 Task: In the  document resolutionconflicts.txt Select the text and change paragraph spacing to  '1.5' Change page orientation to  'Landscape' Add Page color Navy Blue
Action: Mouse moved to (307, 417)
Screenshot: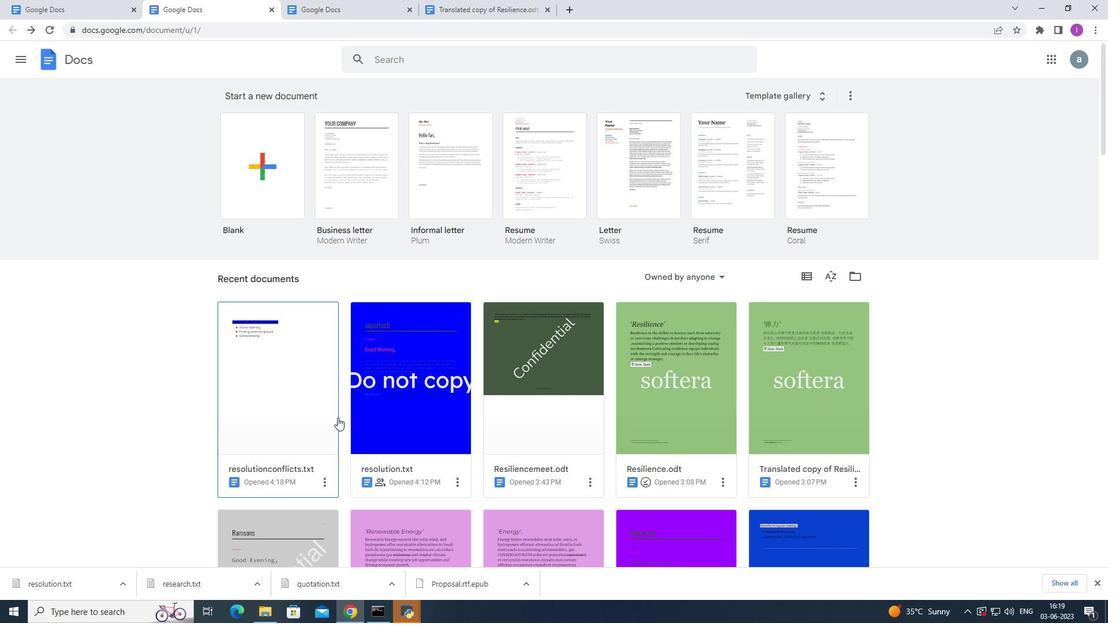 
Action: Mouse pressed left at (307, 417)
Screenshot: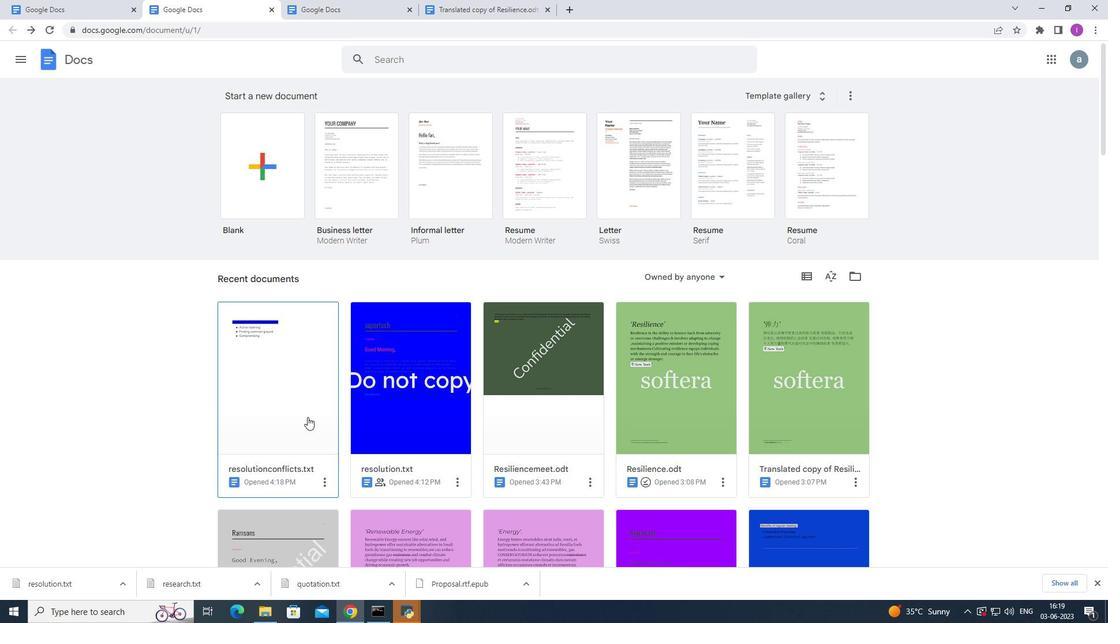 
Action: Mouse moved to (336, 181)
Screenshot: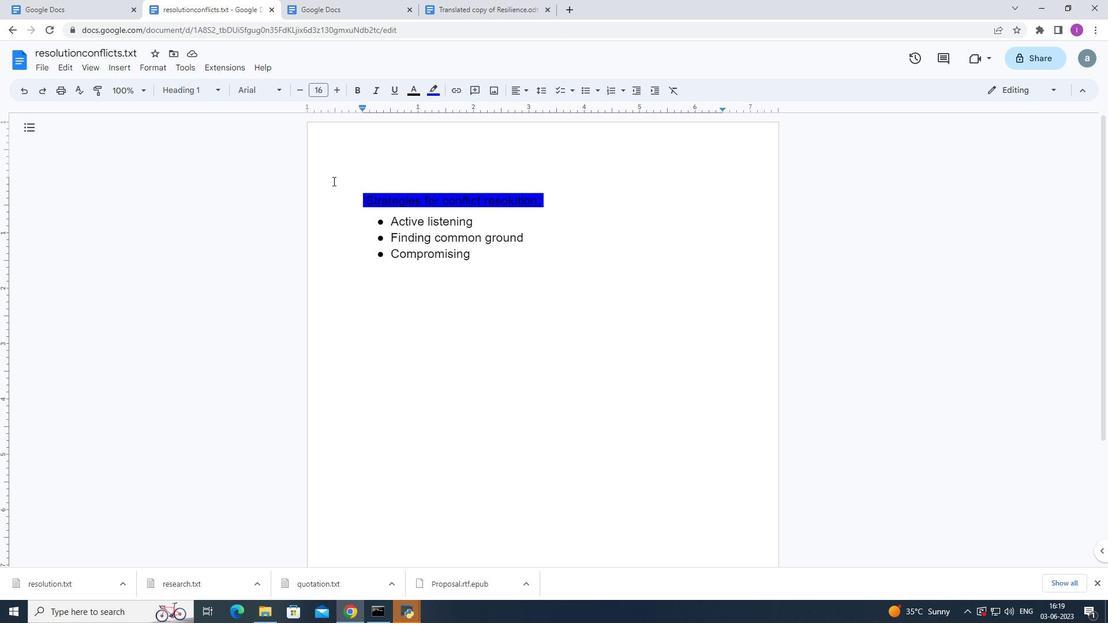
Action: Mouse pressed left at (336, 181)
Screenshot: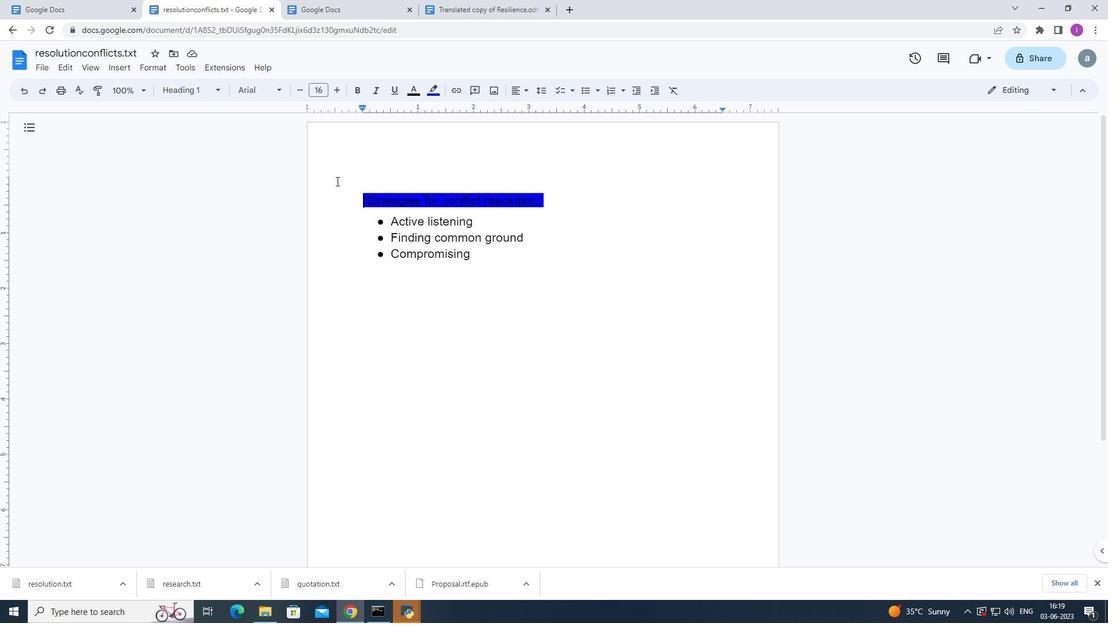 
Action: Mouse moved to (544, 95)
Screenshot: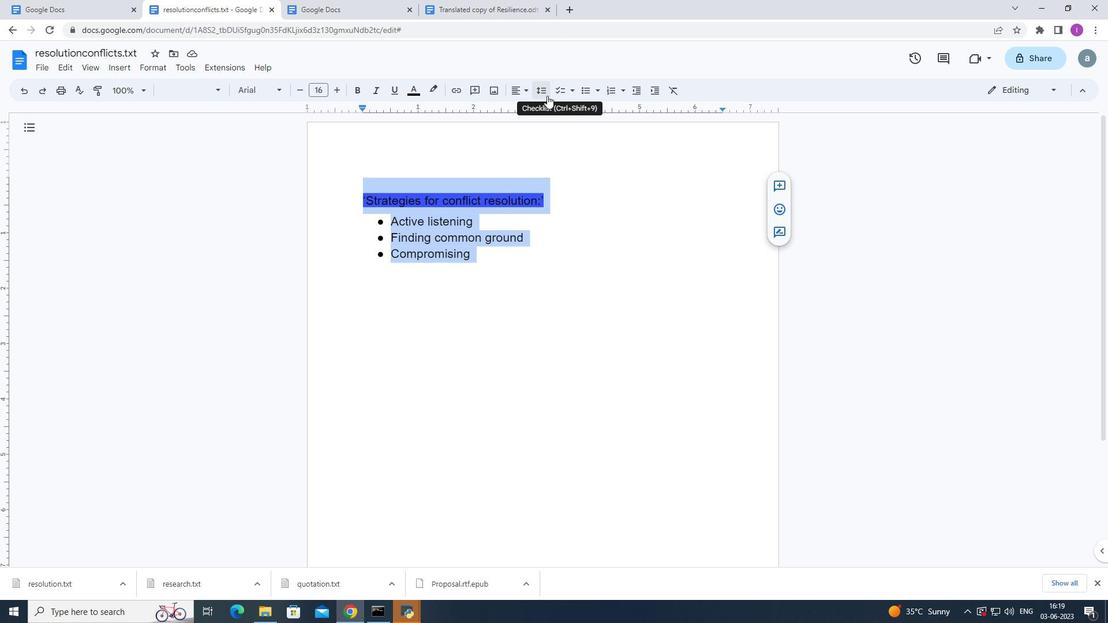 
Action: Mouse pressed left at (544, 95)
Screenshot: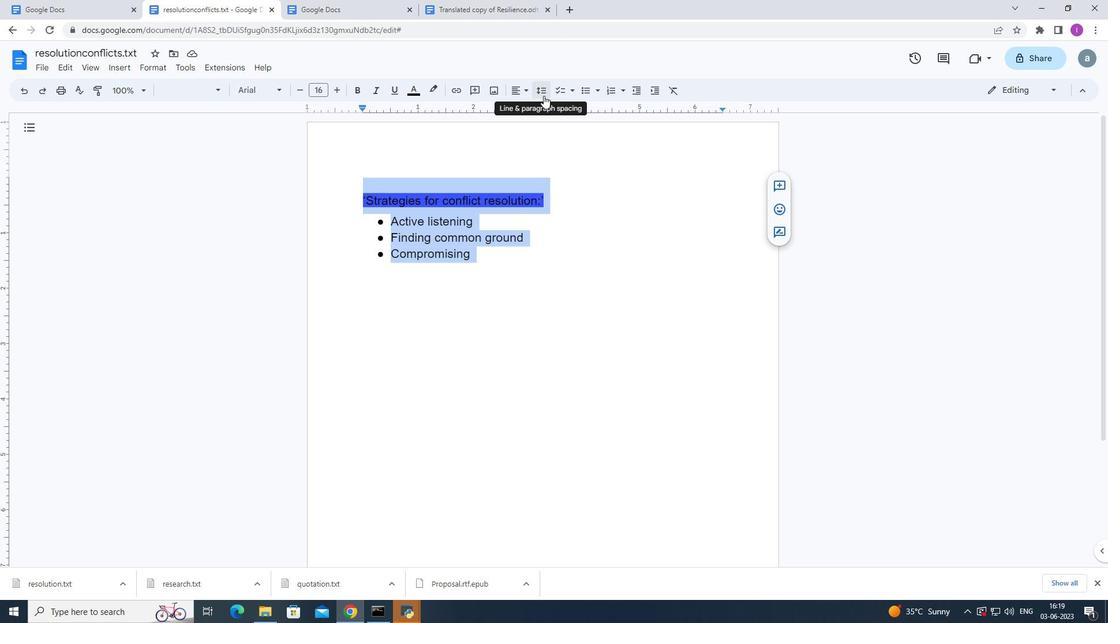 
Action: Mouse moved to (566, 149)
Screenshot: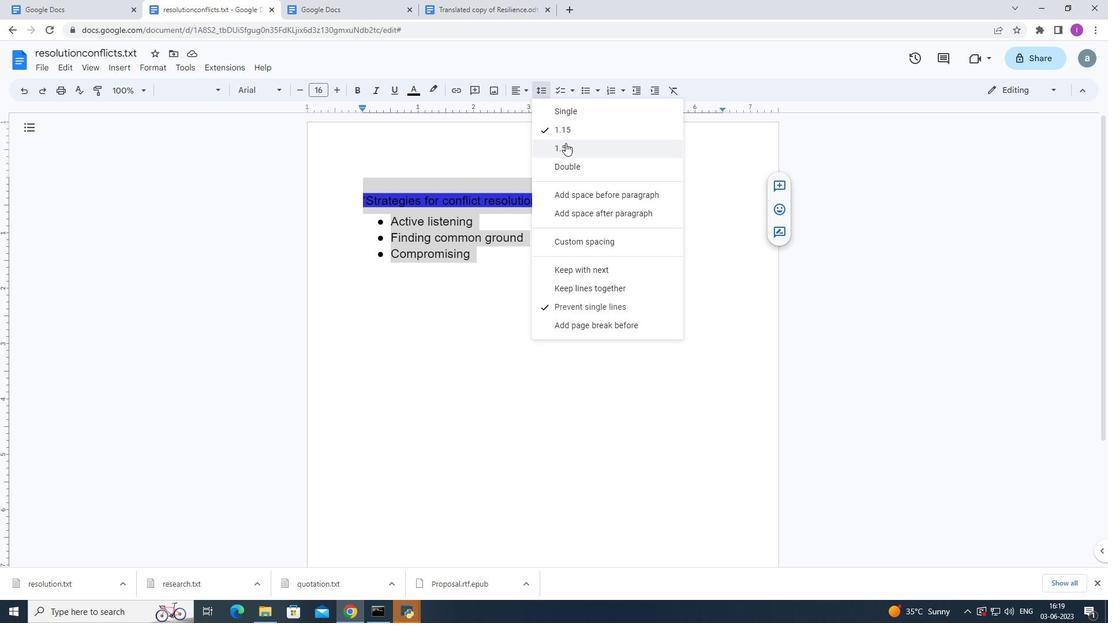 
Action: Mouse pressed left at (566, 149)
Screenshot: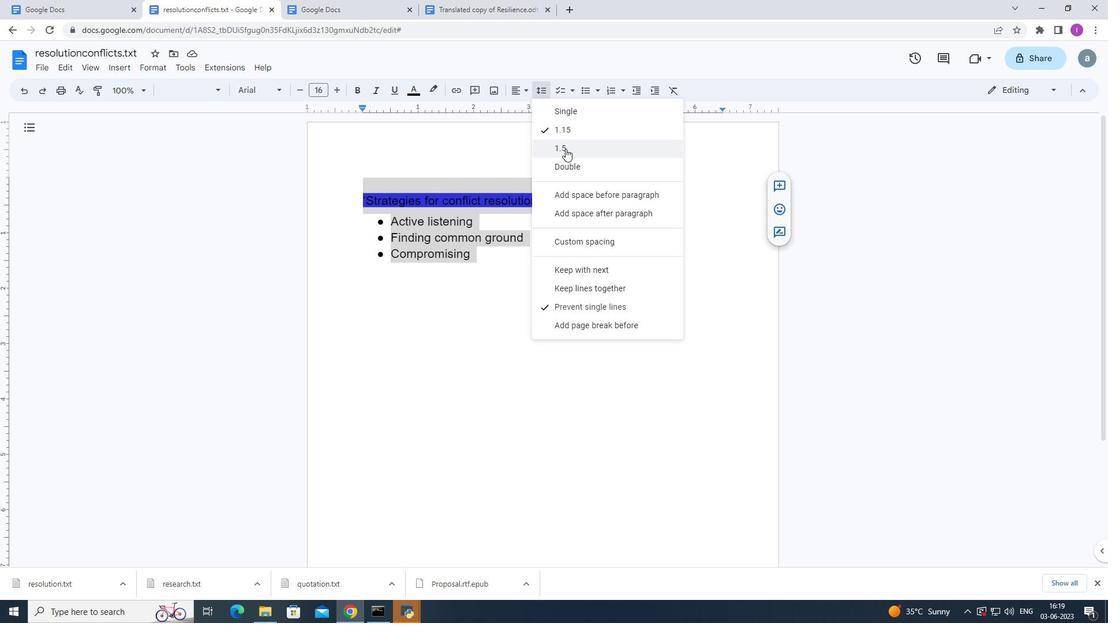 
Action: Mouse moved to (269, 191)
Screenshot: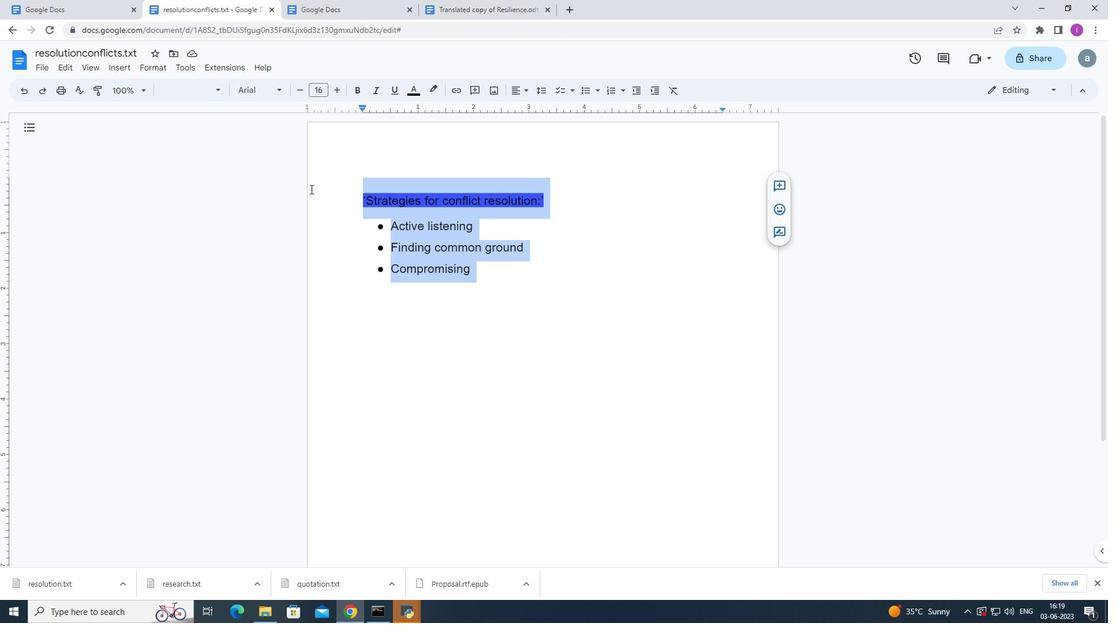 
Action: Mouse pressed left at (269, 191)
Screenshot: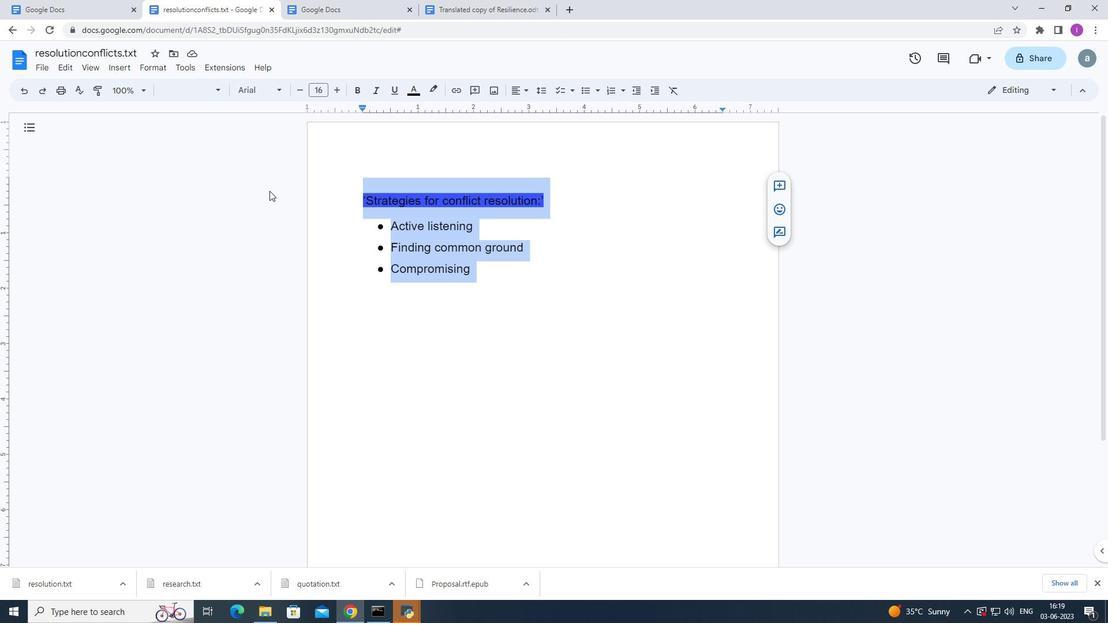 
Action: Mouse moved to (41, 65)
Screenshot: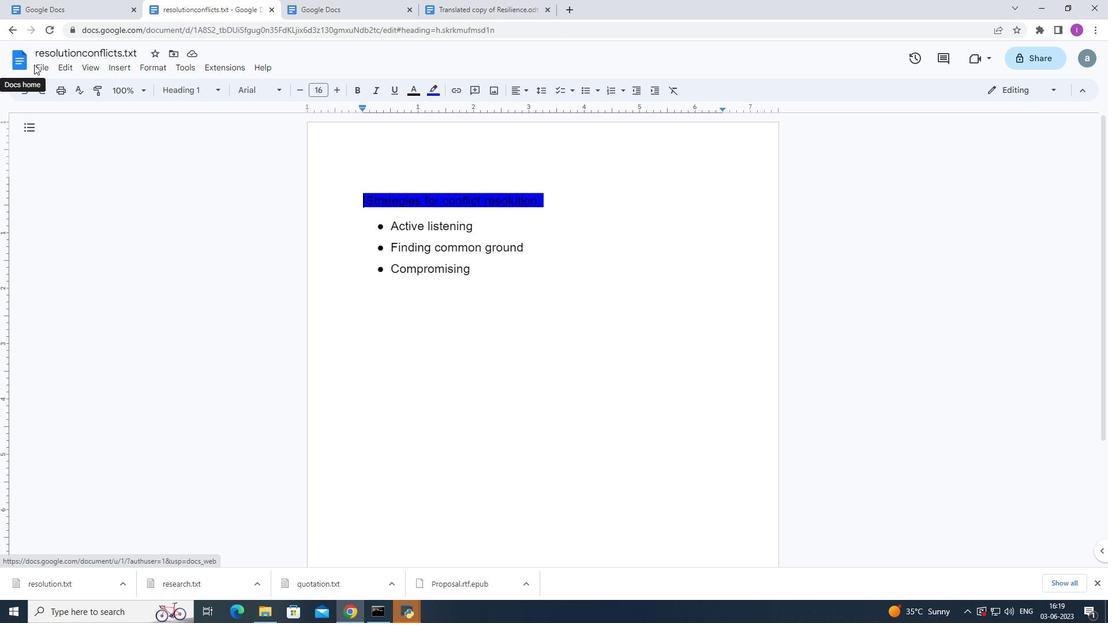 
Action: Mouse pressed left at (41, 65)
Screenshot: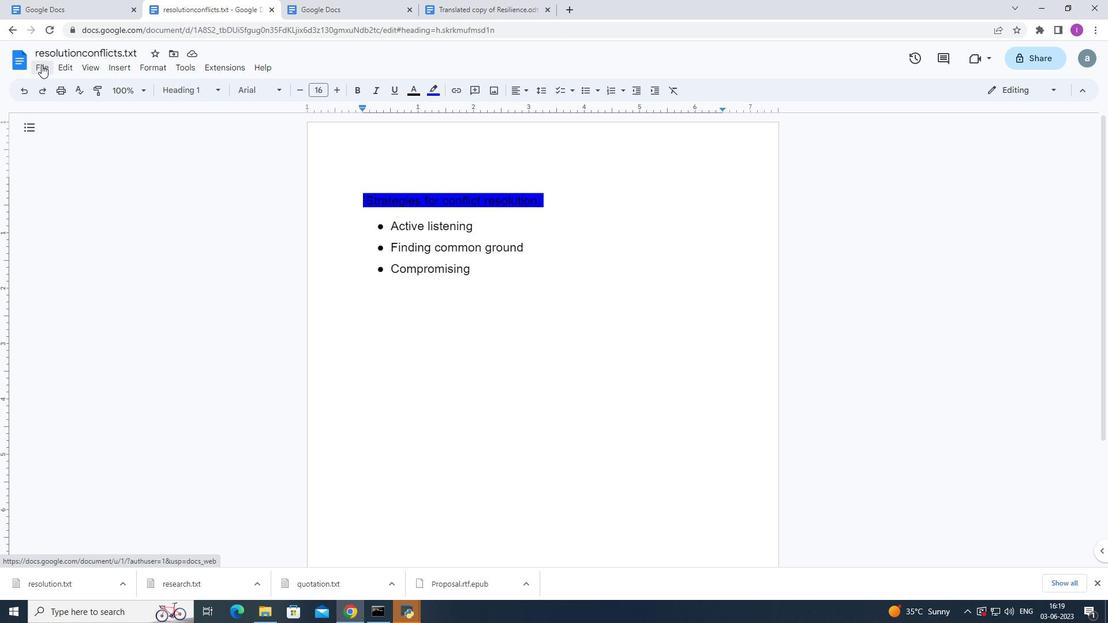 
Action: Mouse moved to (95, 385)
Screenshot: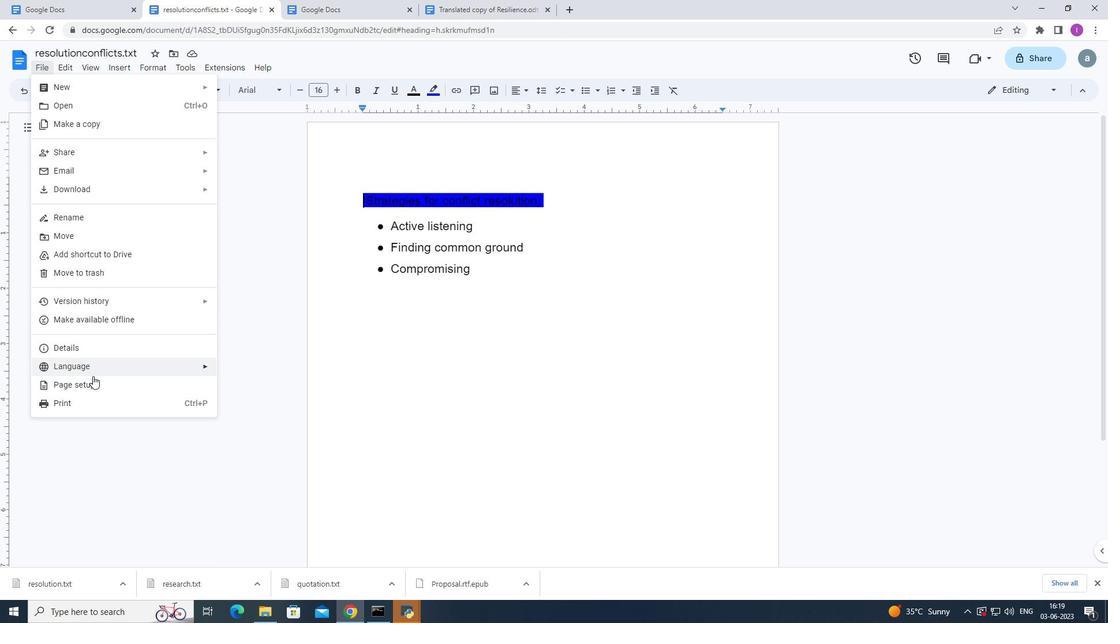 
Action: Mouse pressed left at (95, 385)
Screenshot: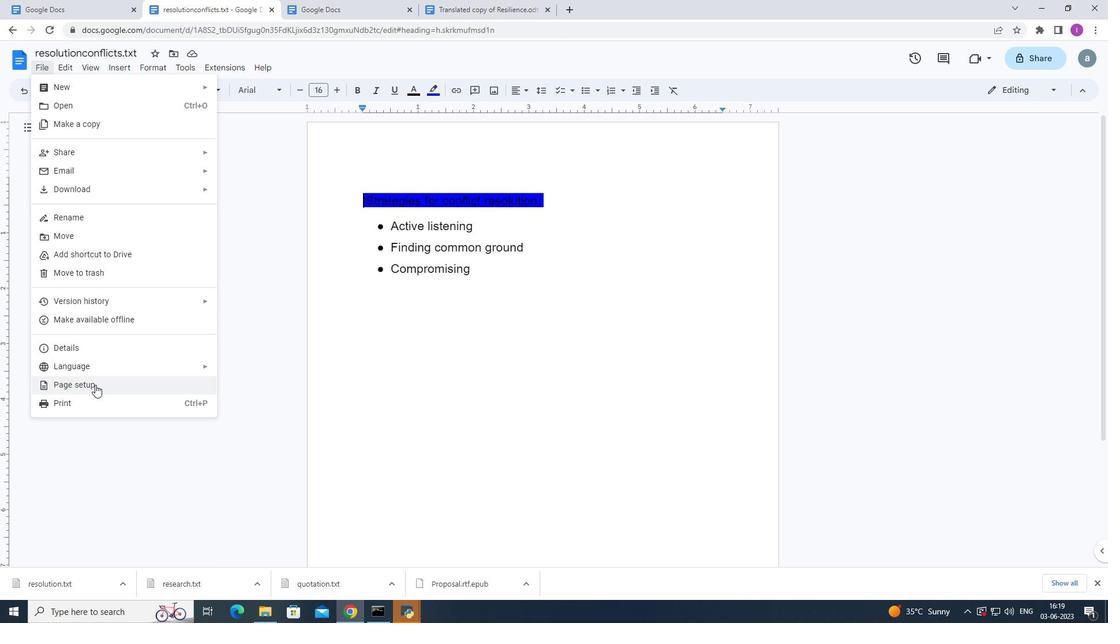 
Action: Mouse moved to (510, 286)
Screenshot: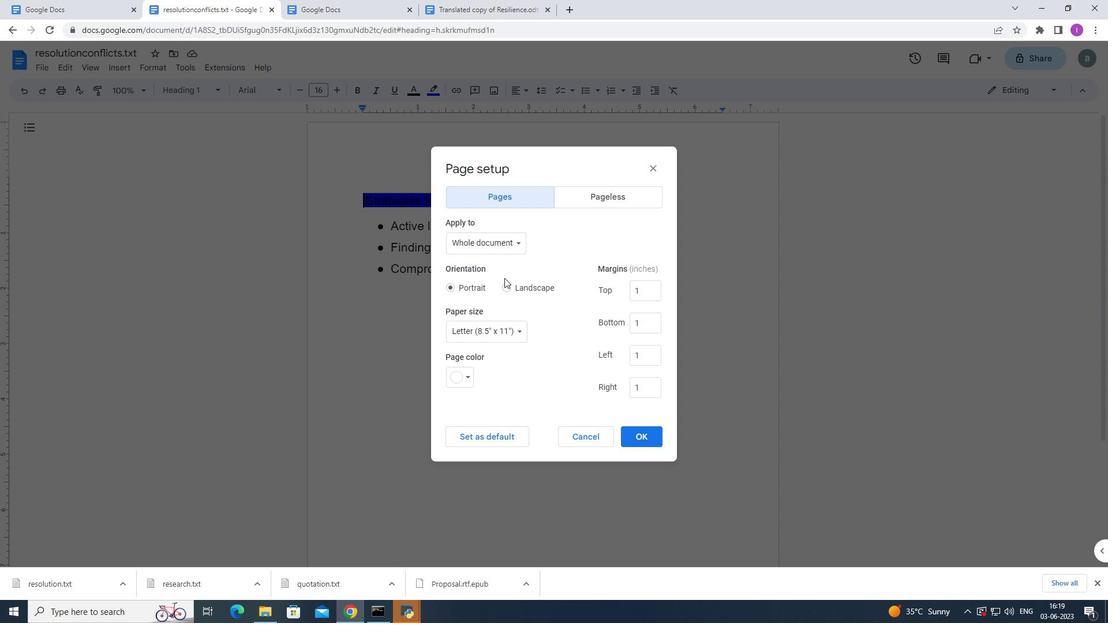 
Action: Mouse pressed left at (510, 286)
Screenshot: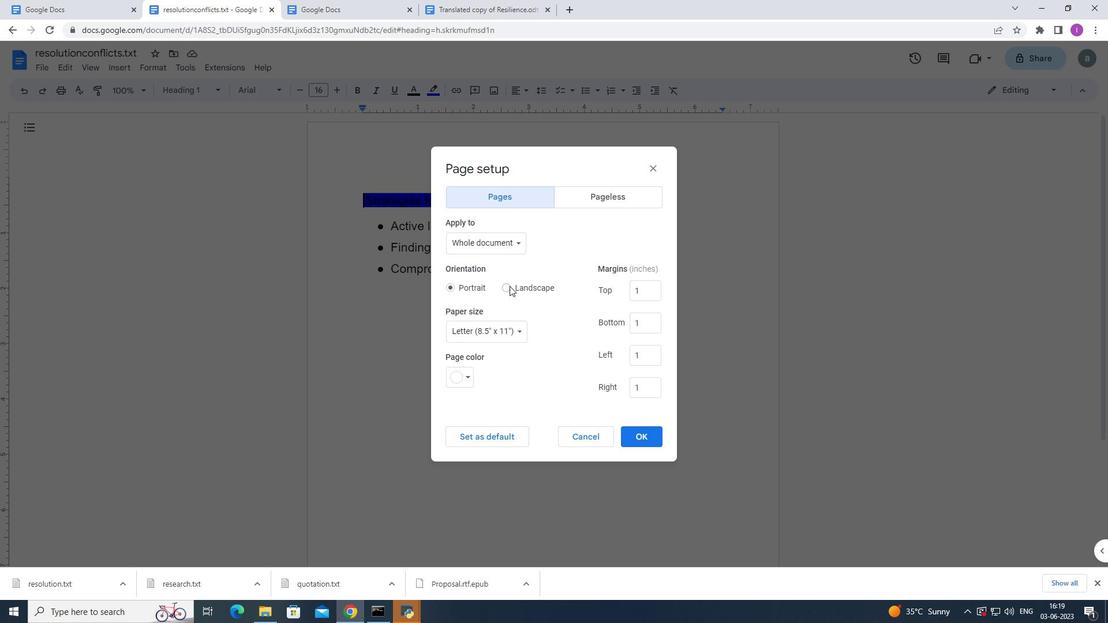
Action: Mouse moved to (468, 376)
Screenshot: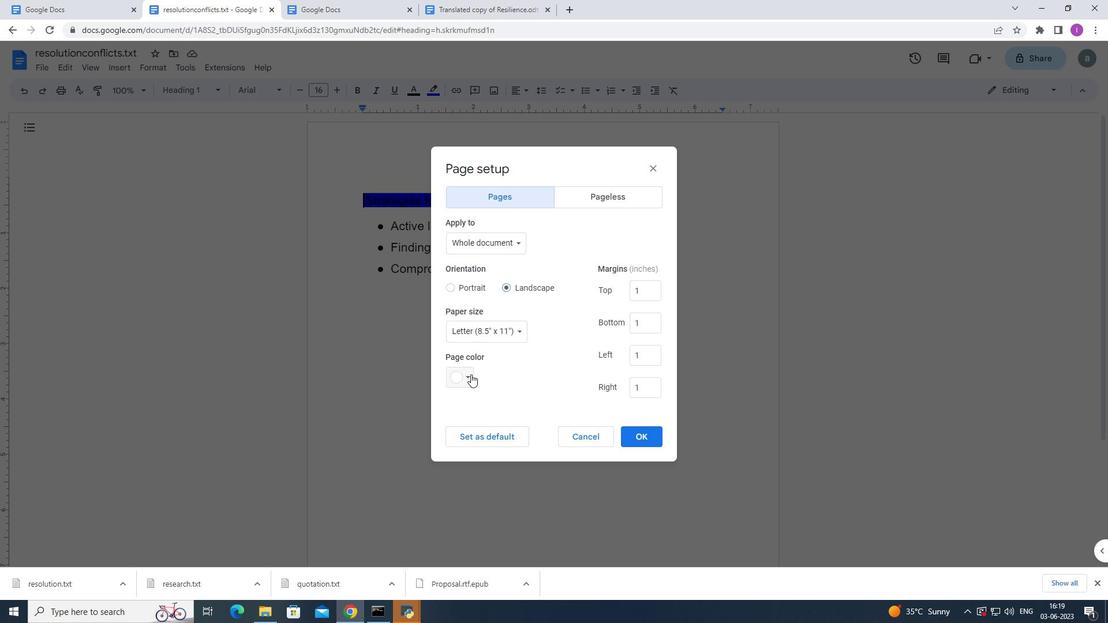 
Action: Mouse pressed left at (468, 376)
Screenshot: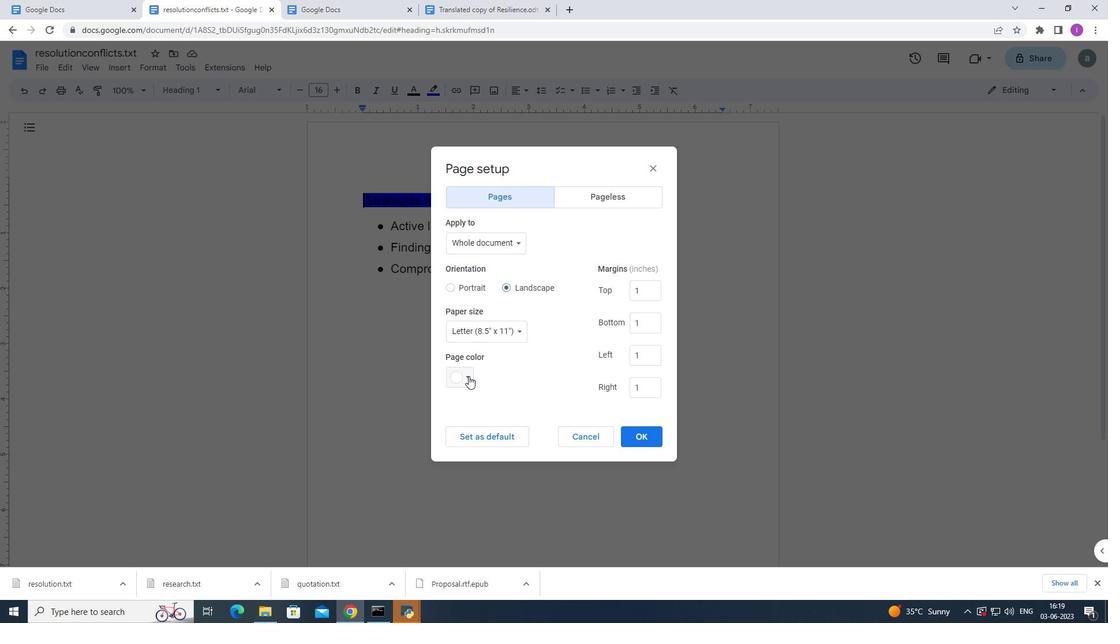 
Action: Mouse moved to (456, 518)
Screenshot: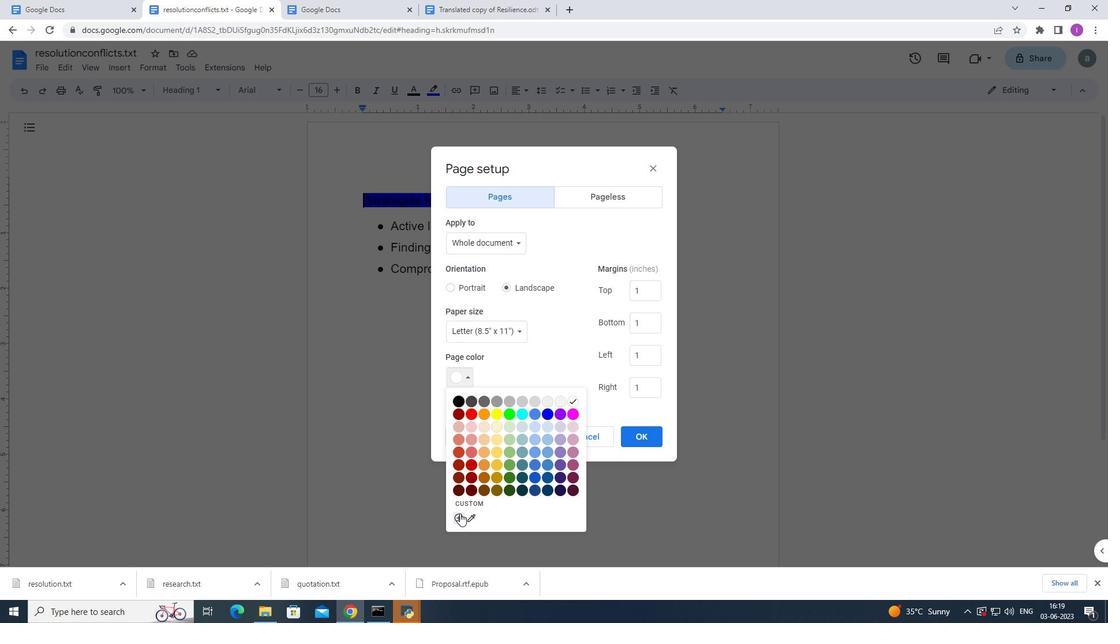 
Action: Mouse pressed left at (456, 518)
Screenshot: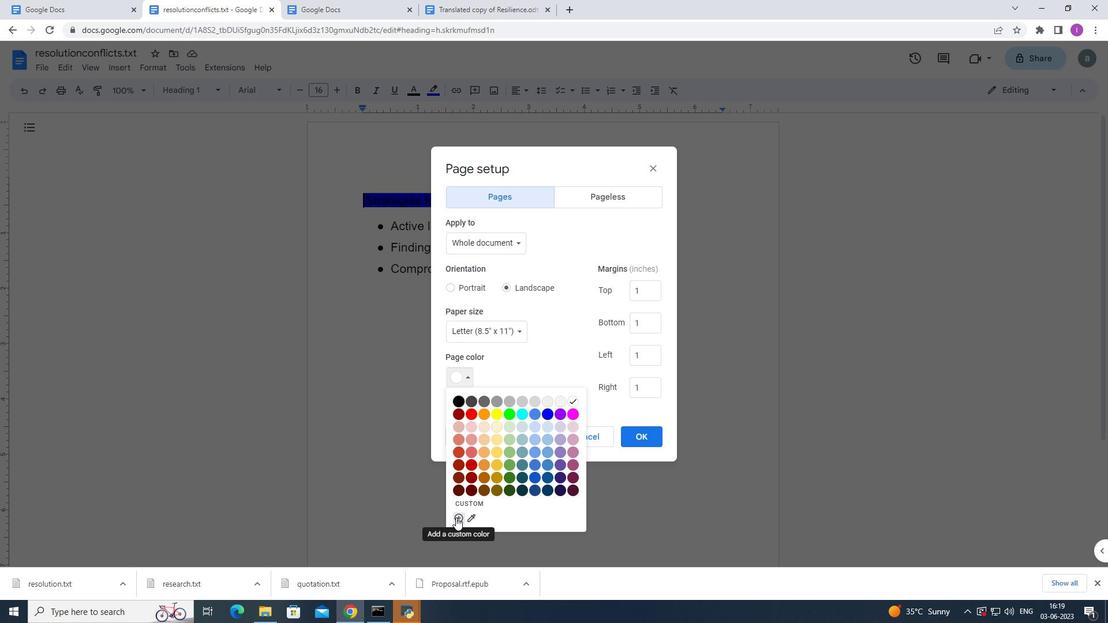 
Action: Mouse moved to (563, 316)
Screenshot: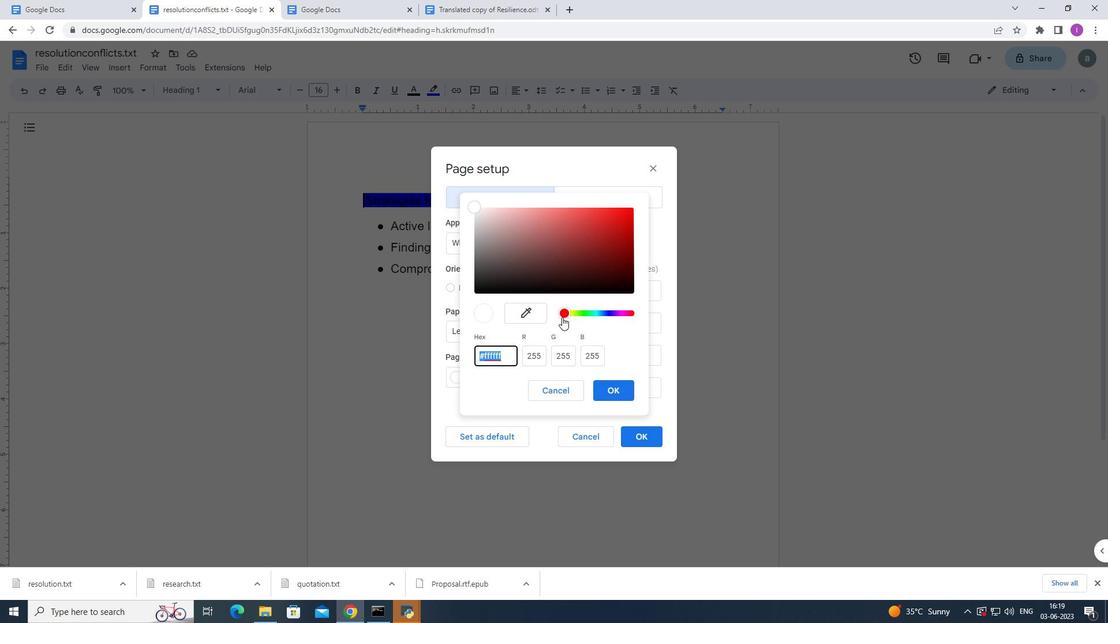 
Action: Mouse pressed left at (563, 316)
Screenshot: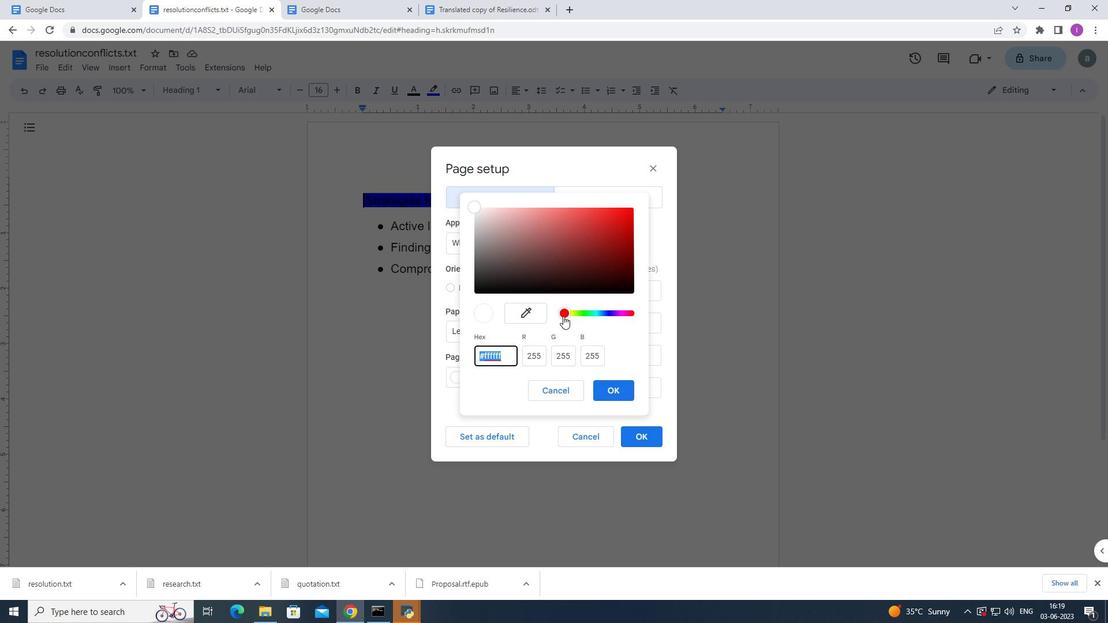 
Action: Mouse moved to (612, 221)
Screenshot: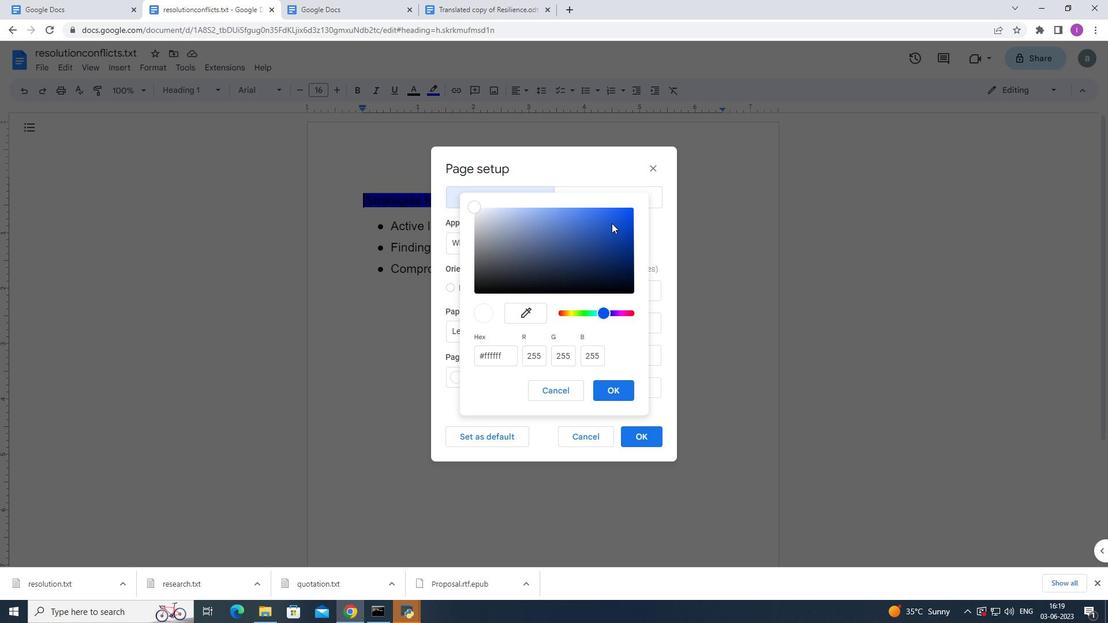 
Action: Mouse pressed left at (612, 221)
Screenshot: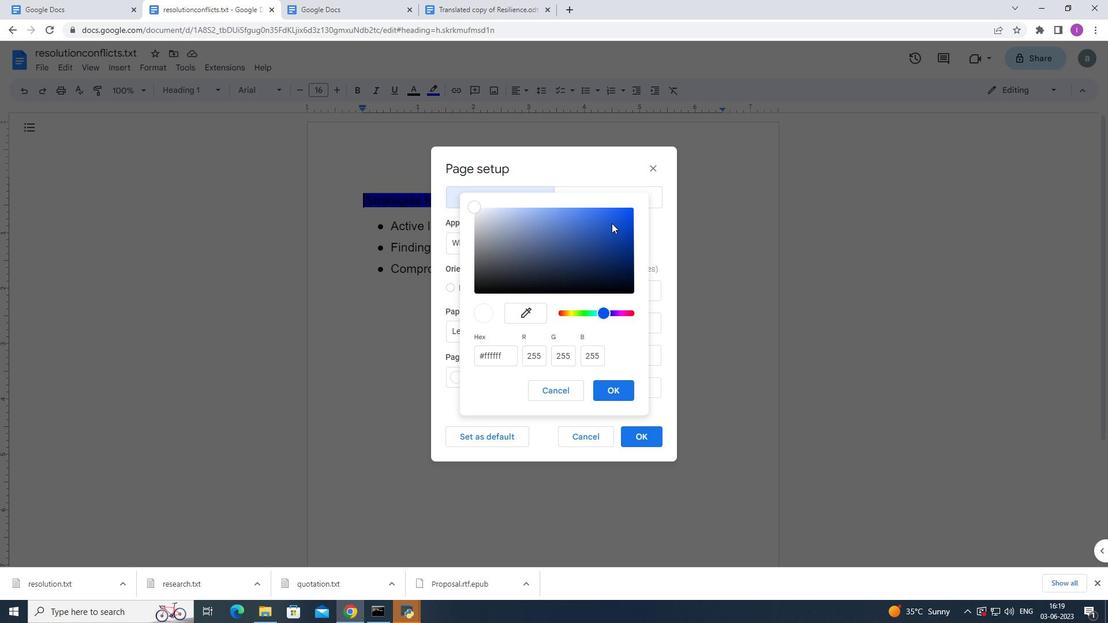 
Action: Mouse moved to (616, 219)
Screenshot: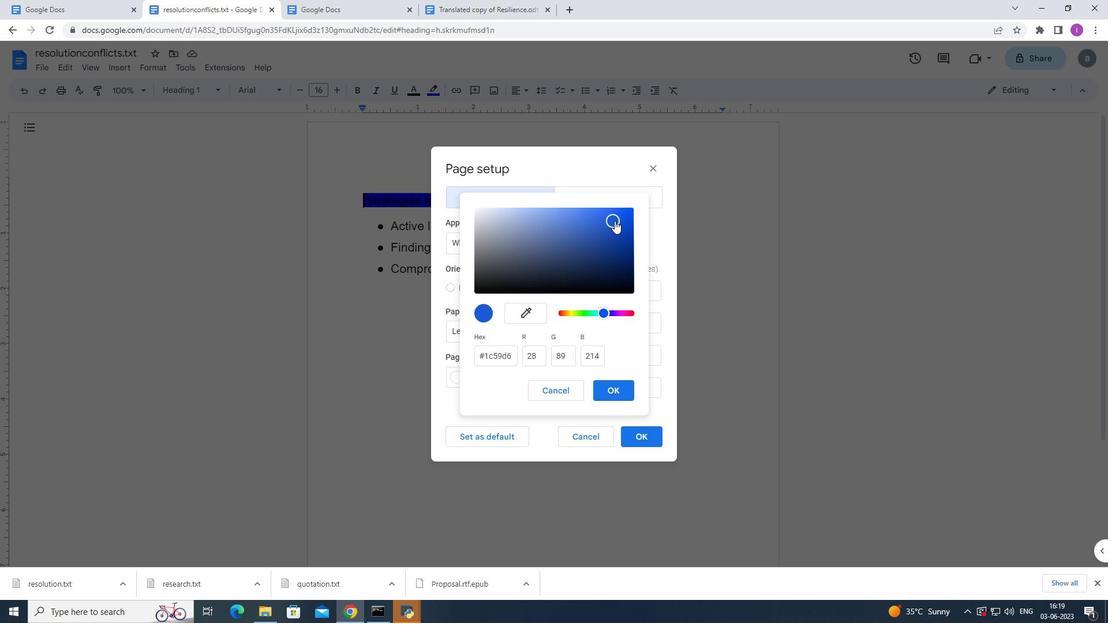 
Action: Mouse pressed left at (616, 219)
Screenshot: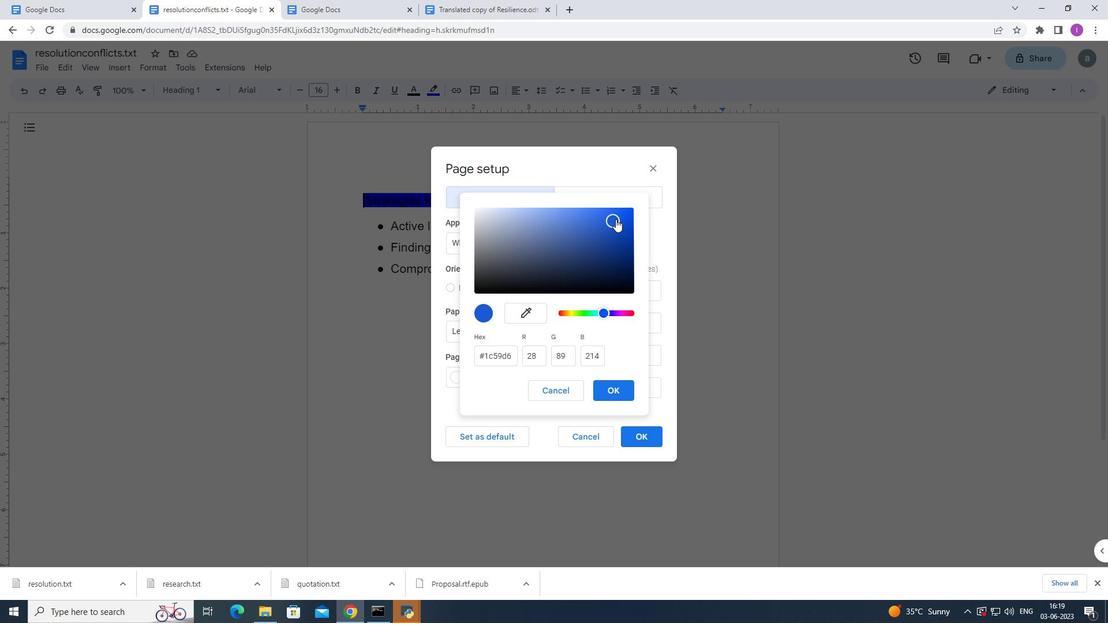
Action: Mouse moved to (624, 228)
Screenshot: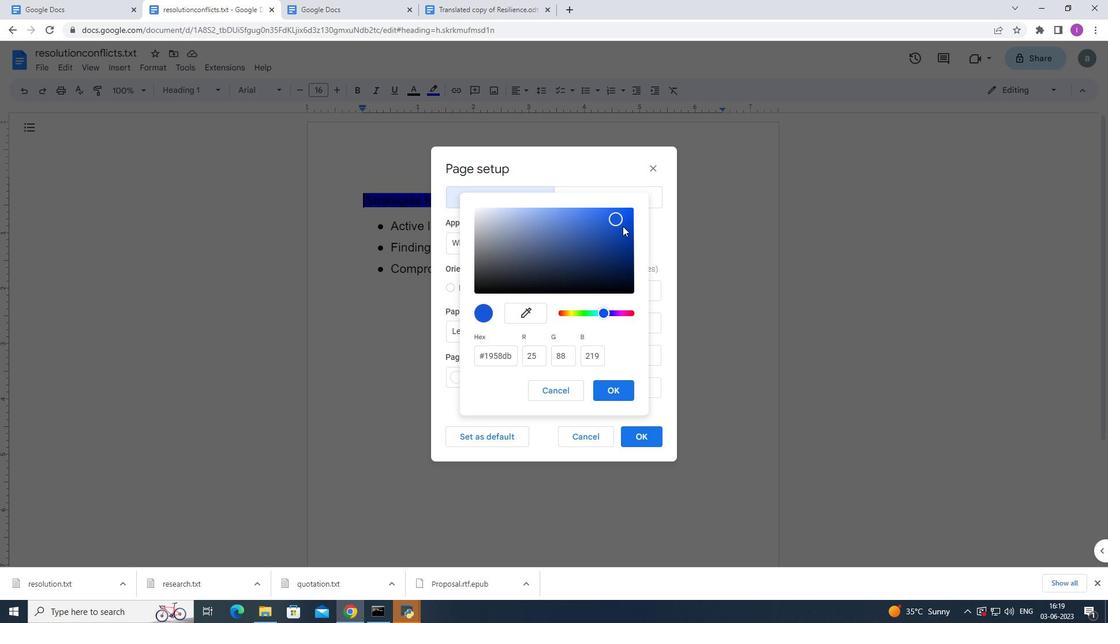 
Action: Mouse pressed left at (624, 228)
Screenshot: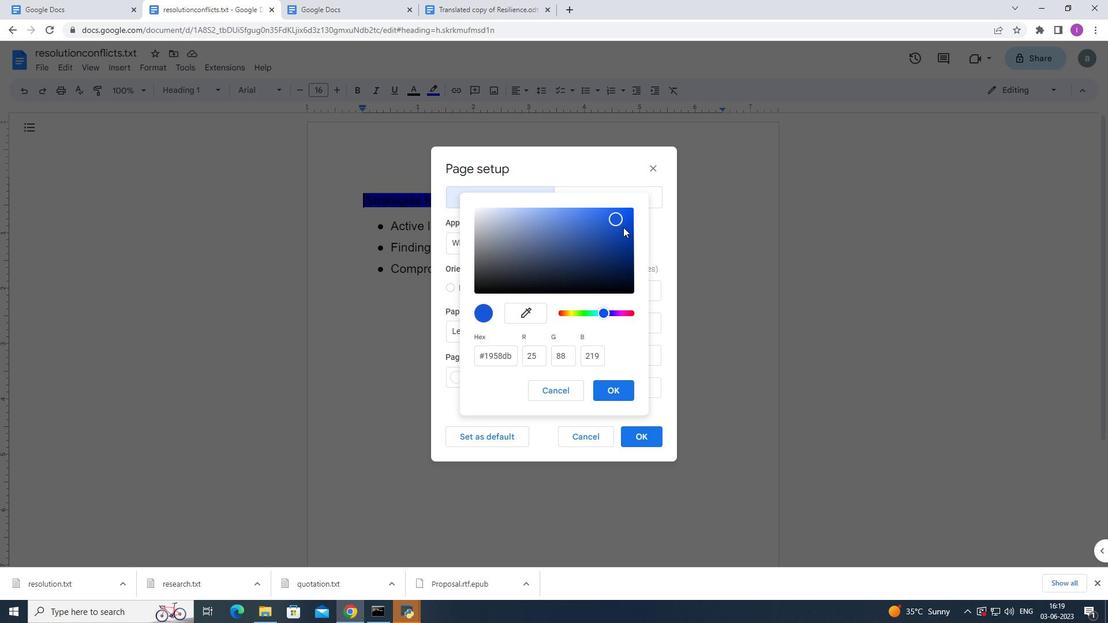 
Action: Mouse moved to (626, 231)
Screenshot: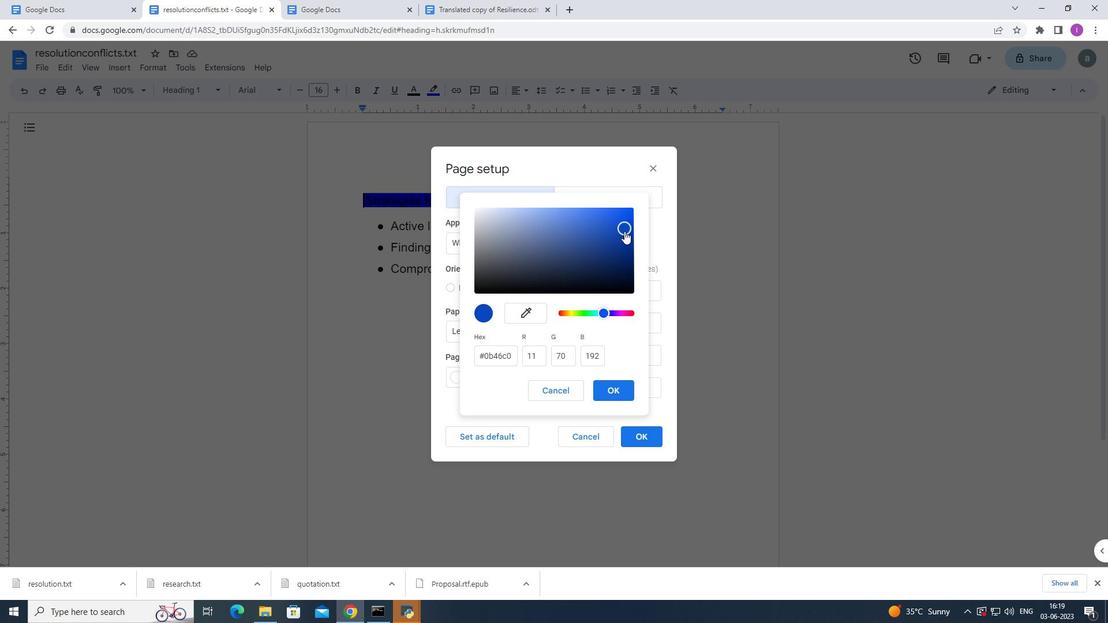 
Action: Mouse pressed left at (626, 231)
Screenshot: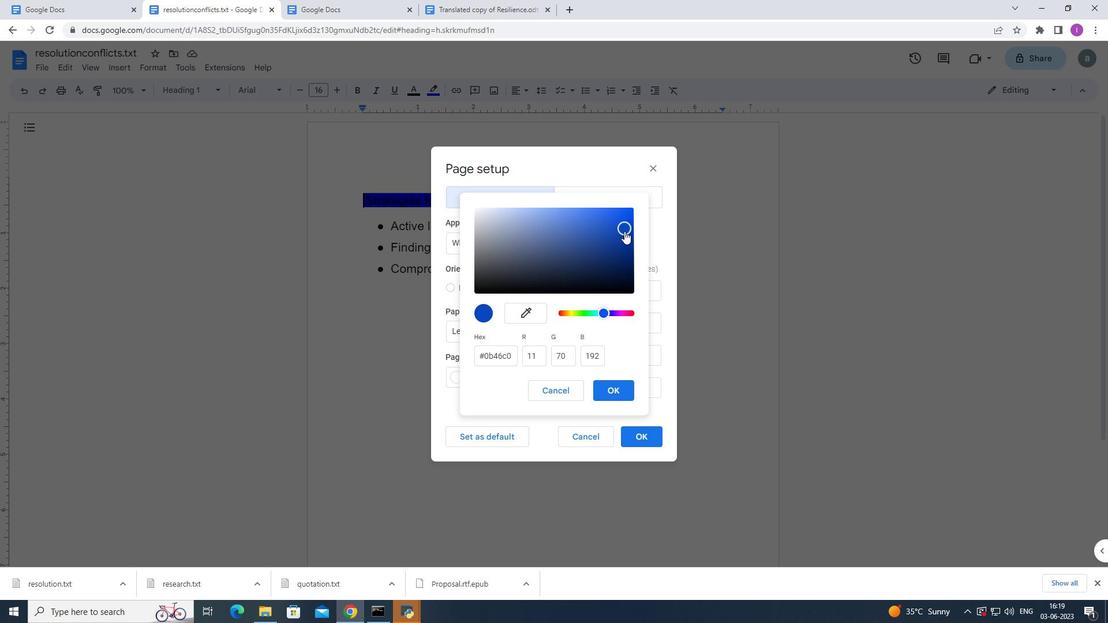 
Action: Mouse moved to (617, 386)
Screenshot: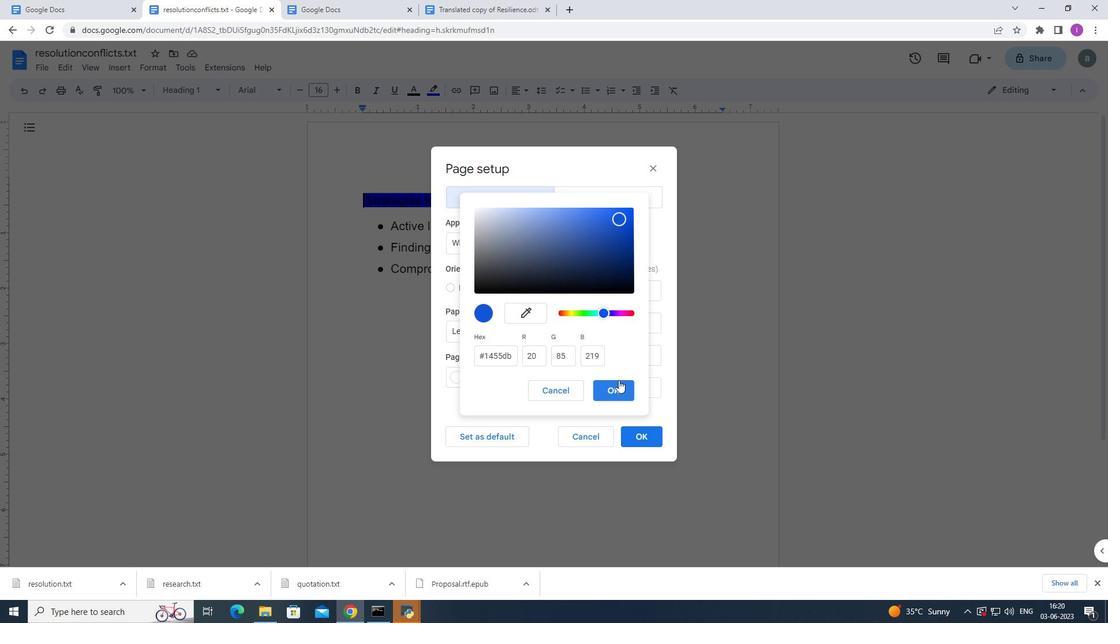 
Action: Mouse pressed left at (617, 386)
Screenshot: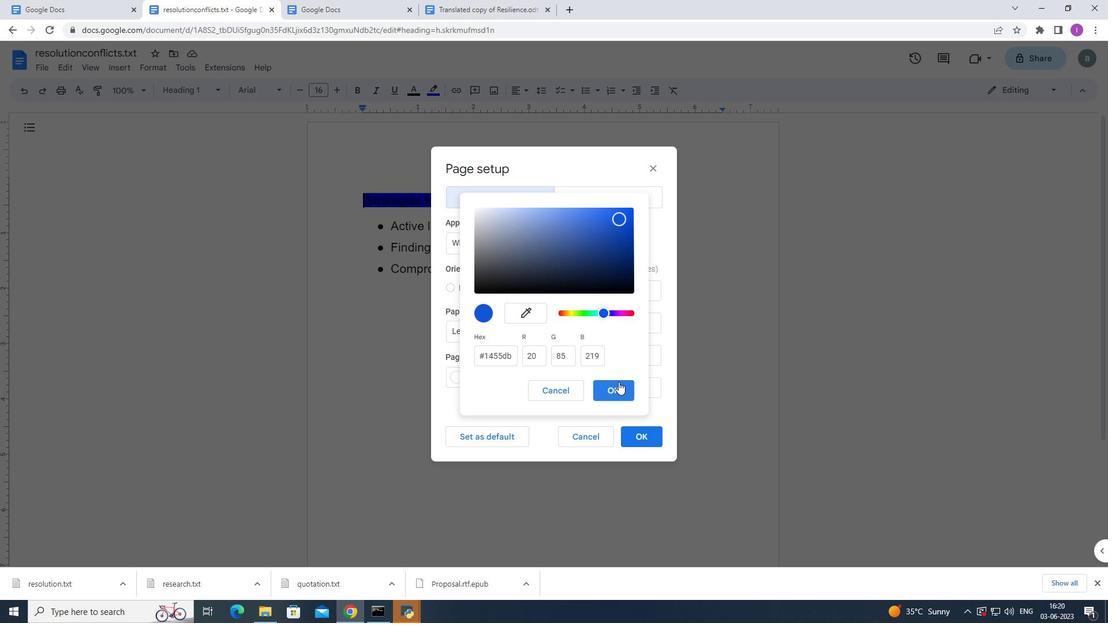 
Action: Mouse moved to (628, 439)
Screenshot: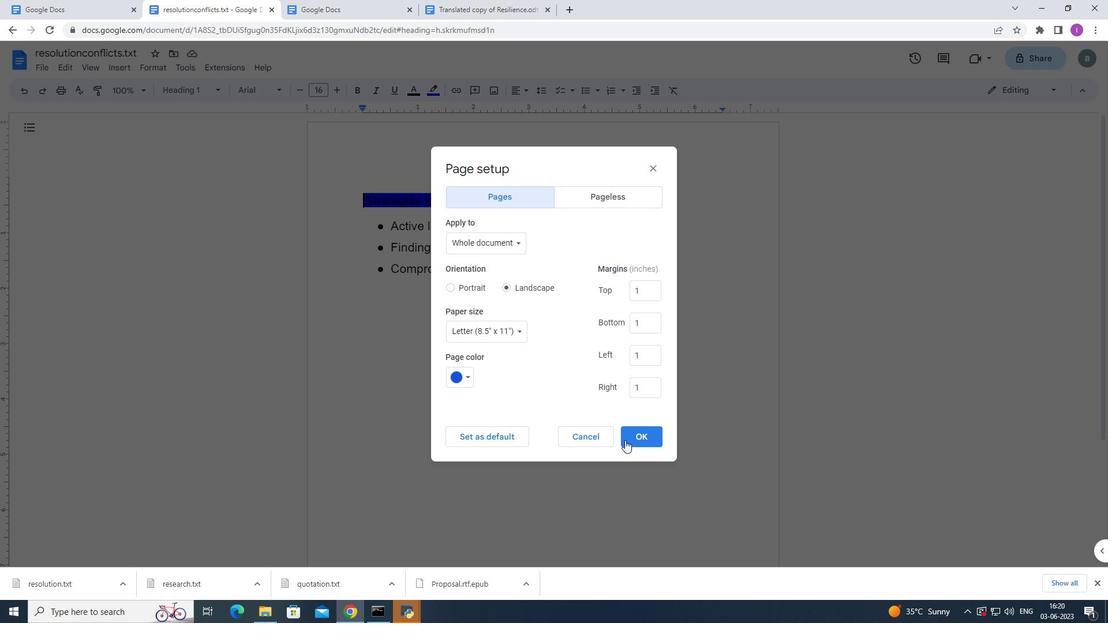 
Action: Mouse pressed left at (628, 439)
Screenshot: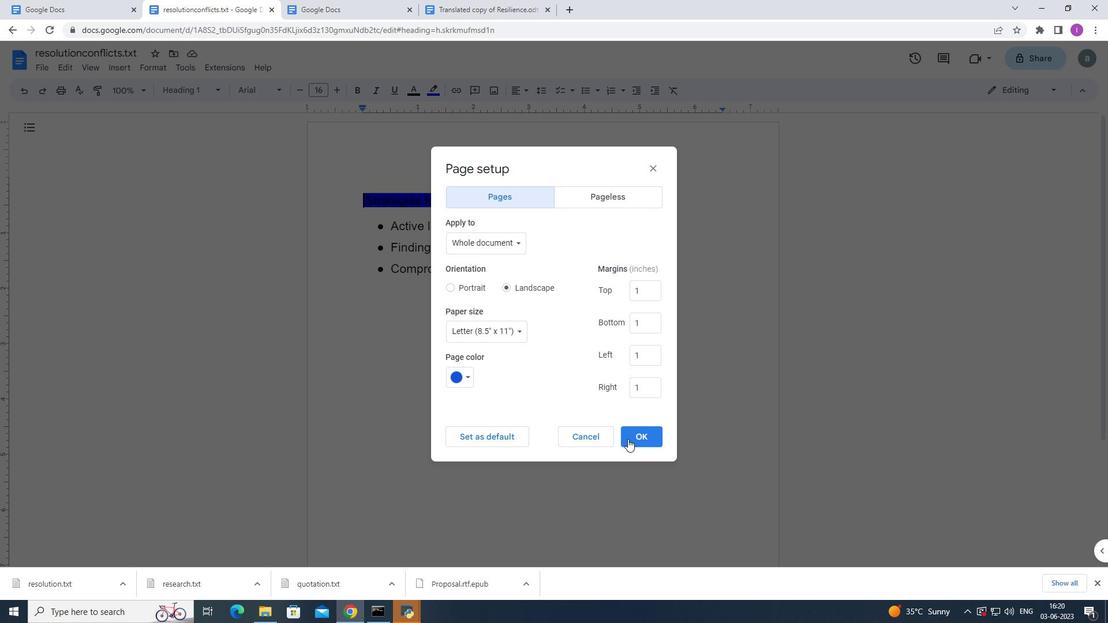 
Action: Mouse moved to (278, 382)
Screenshot: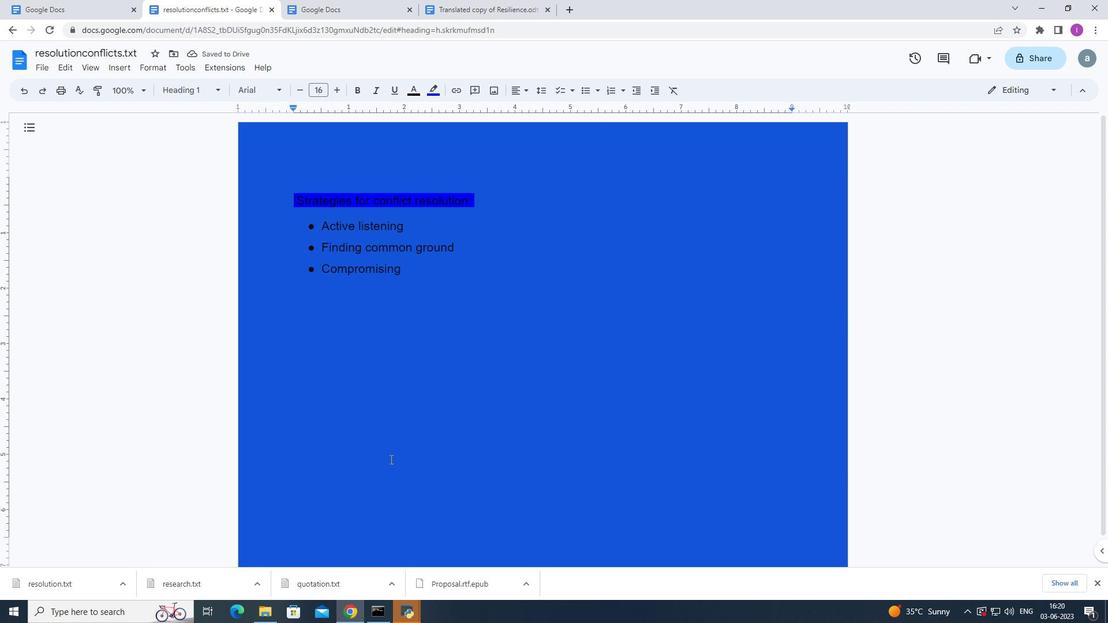 
